 Task: Create Workspace Desktop Applications Workspace description Conduct user research and testing. Workspace type Education
Action: Mouse moved to (480, 102)
Screenshot: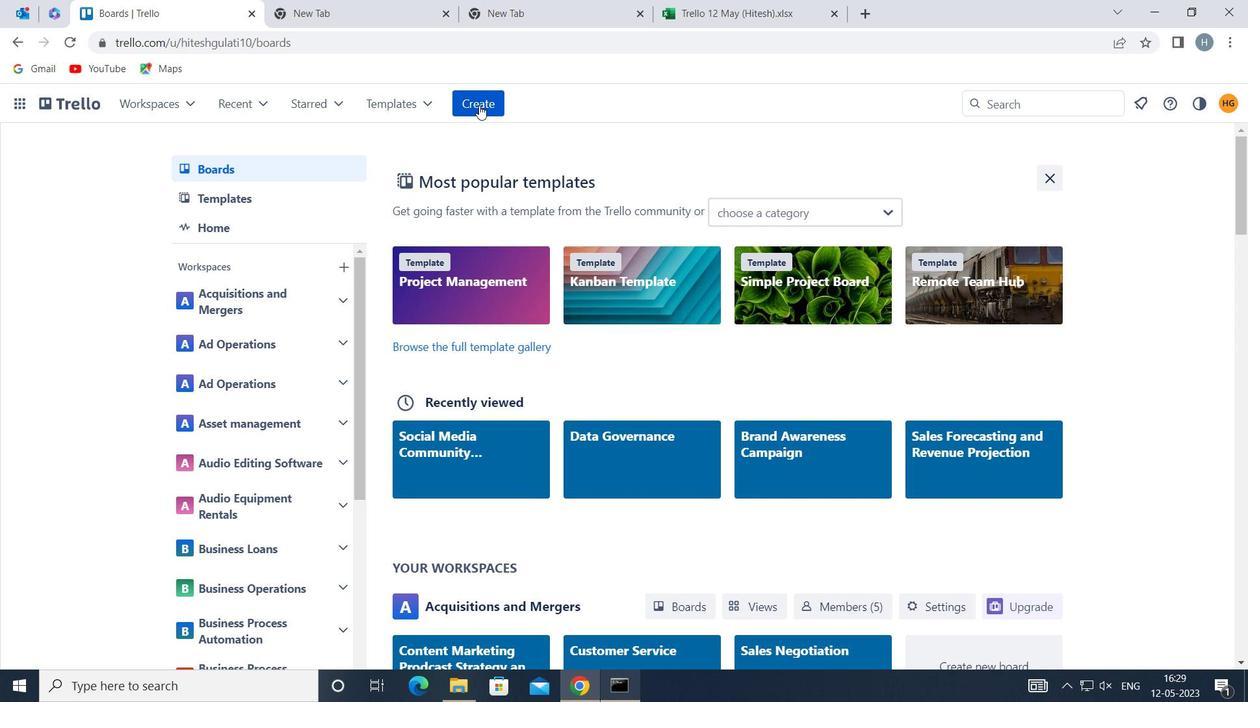 
Action: Mouse pressed left at (480, 102)
Screenshot: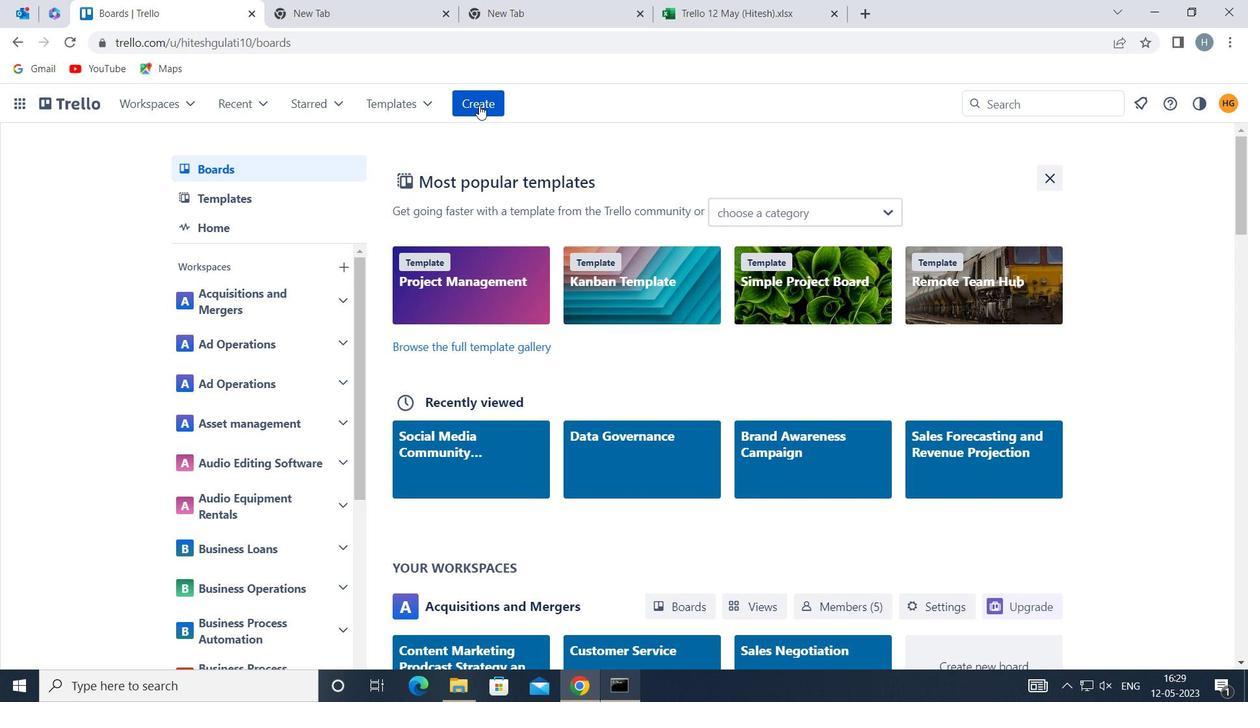 
Action: Mouse moved to (550, 270)
Screenshot: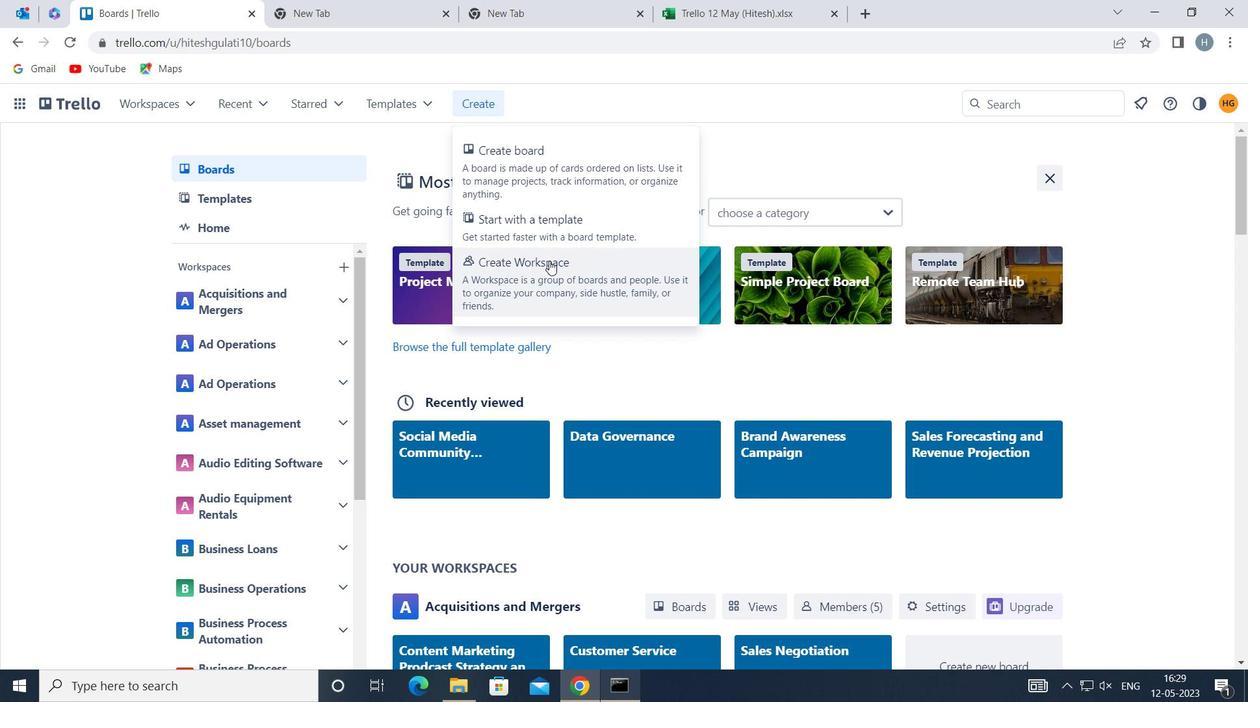 
Action: Mouse pressed left at (550, 270)
Screenshot: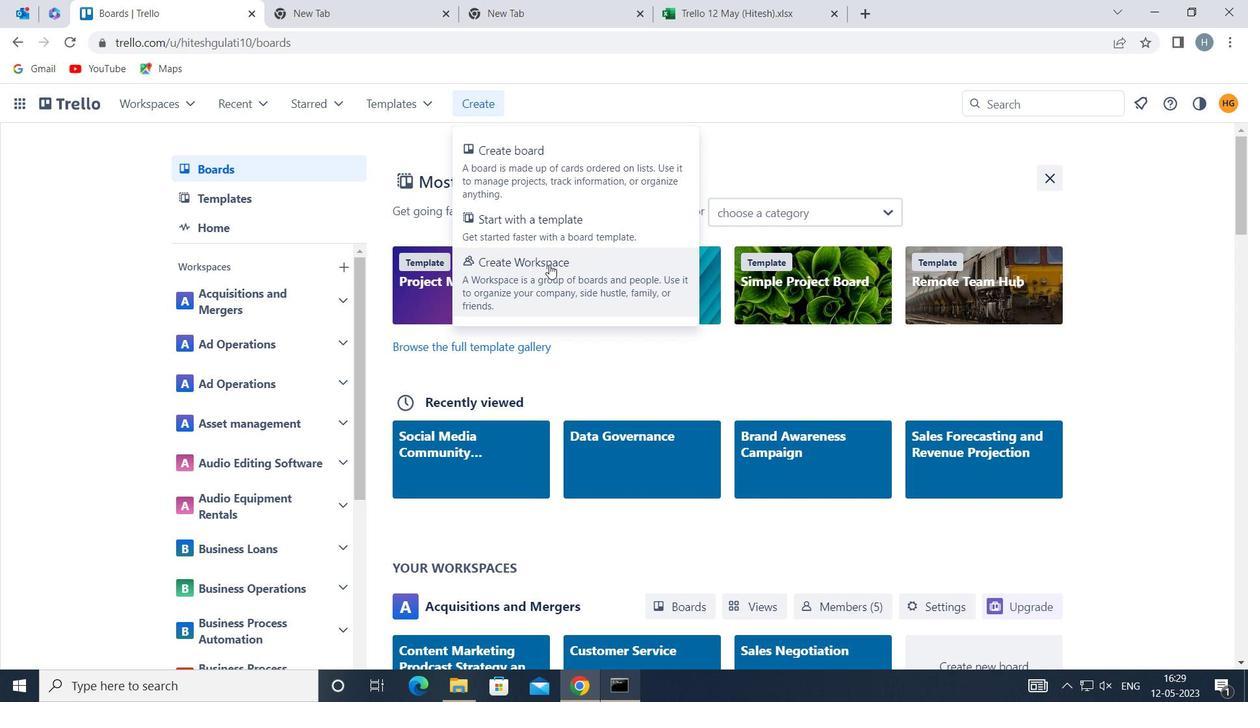 
Action: Mouse moved to (442, 307)
Screenshot: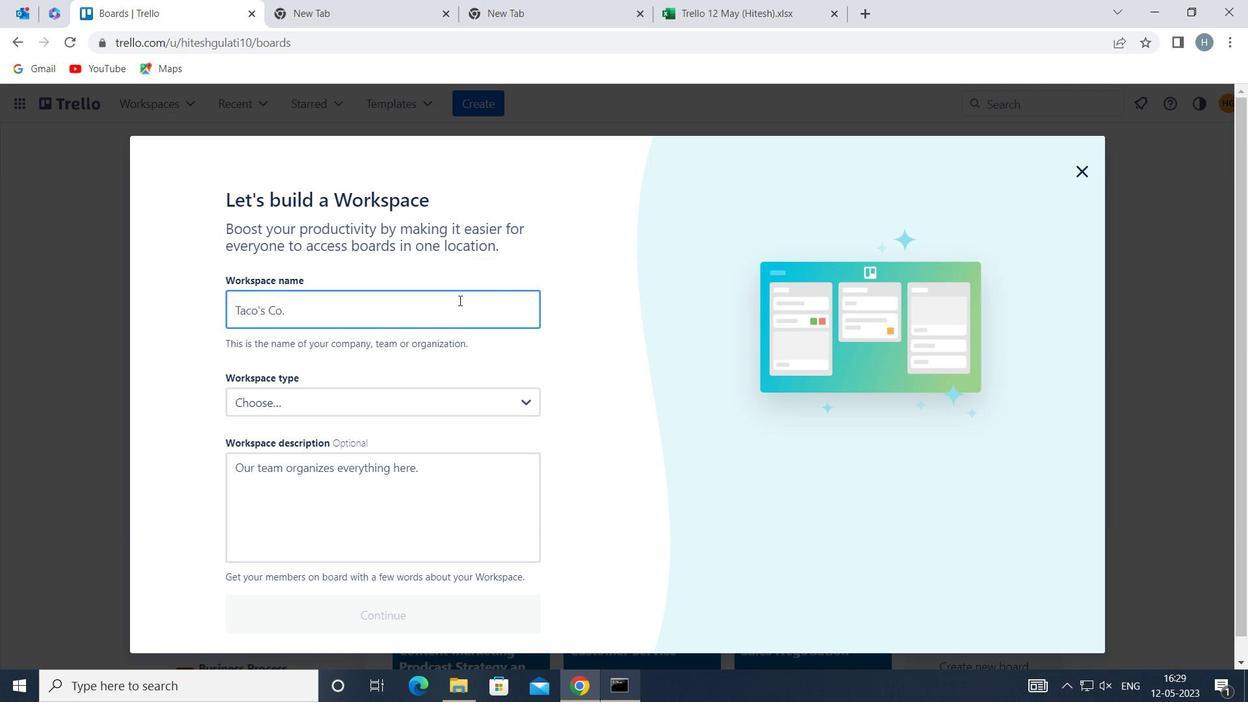 
Action: Mouse pressed left at (442, 307)
Screenshot: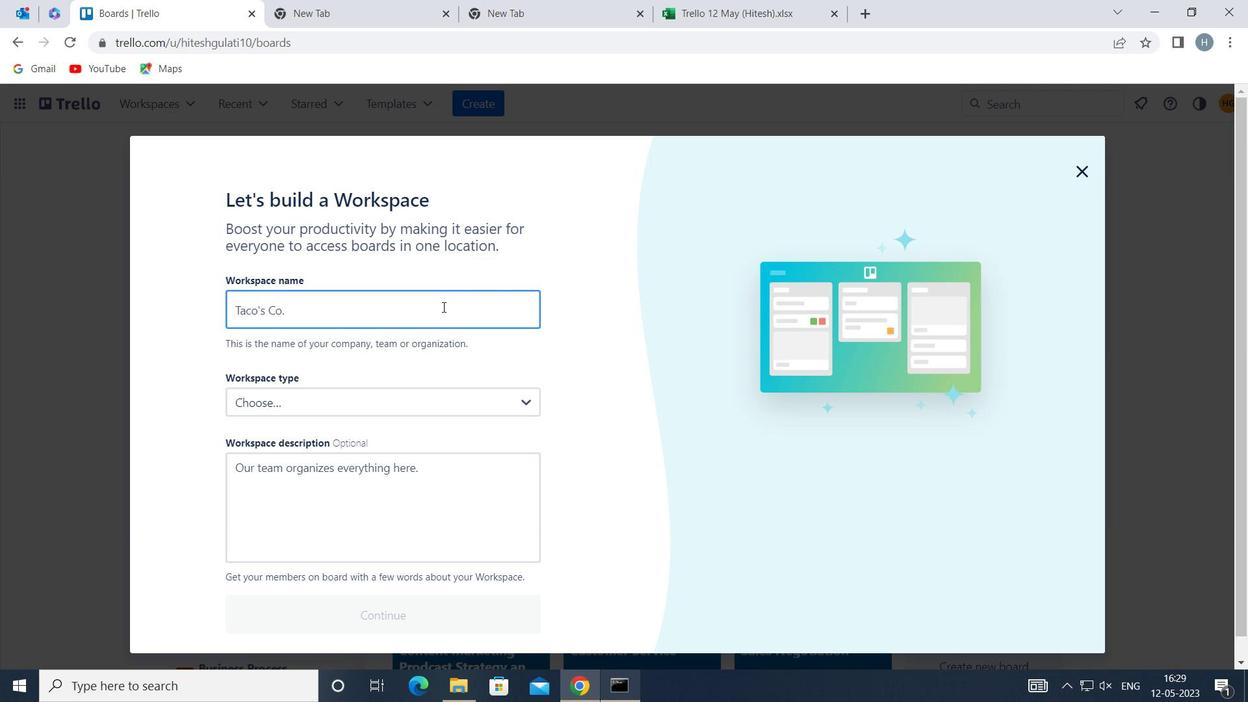
Action: Key pressed <Key.shift>DESKTOP<Key.space><Key.shift>APPLICATIONS
Screenshot: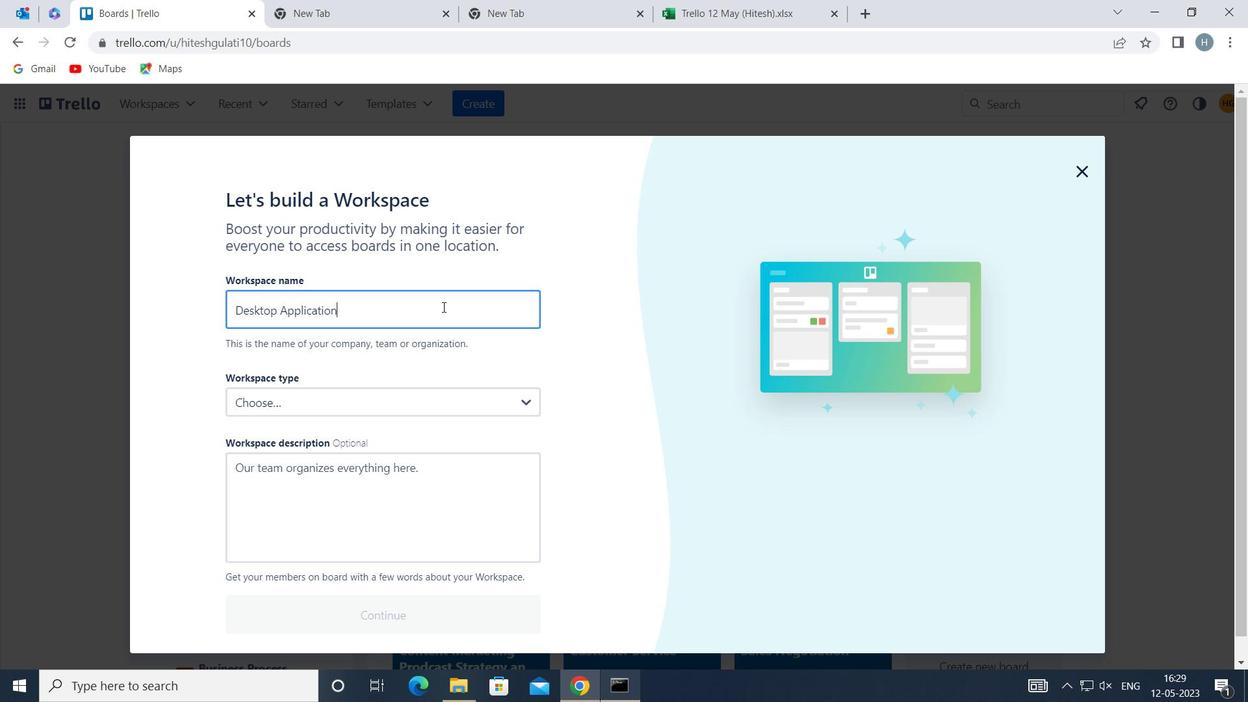 
Action: Mouse moved to (361, 471)
Screenshot: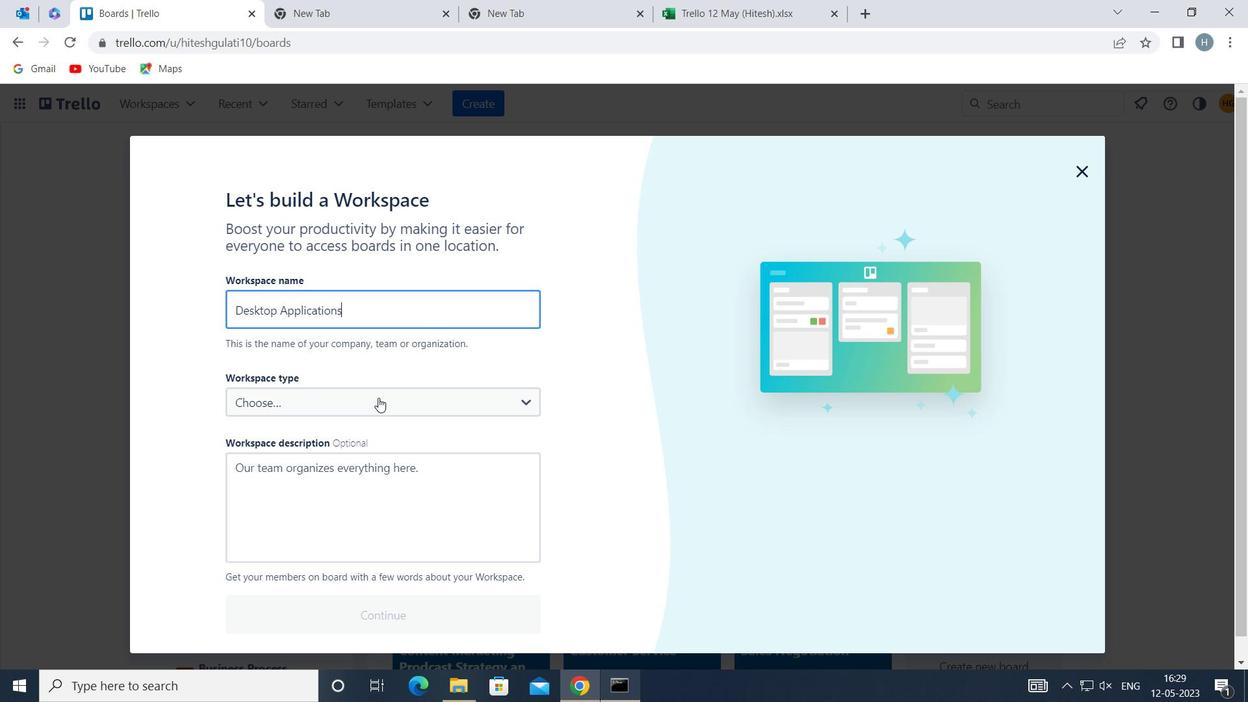 
Action: Mouse pressed left at (361, 471)
Screenshot: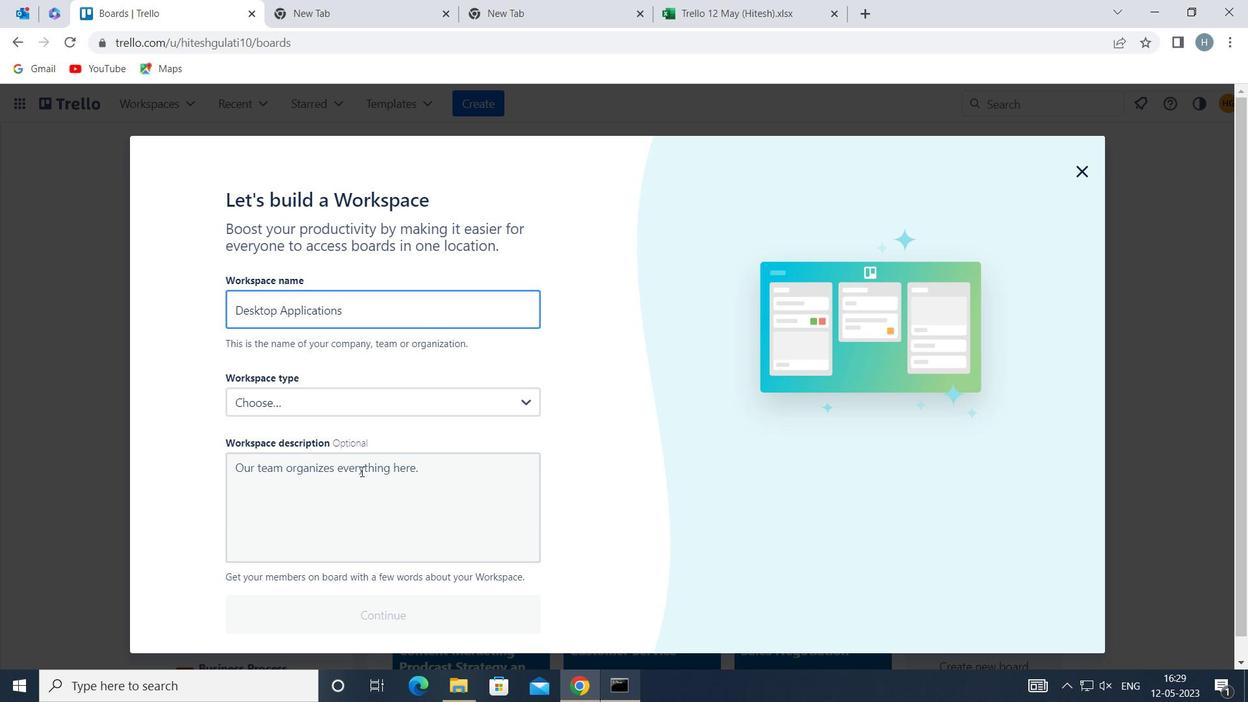 
Action: Key pressed <Key.shift>CONDUCT<Key.space>USER<Key.space>RESEARCH<Key.space>AND<Key.space>TESTING<Key.space>
Screenshot: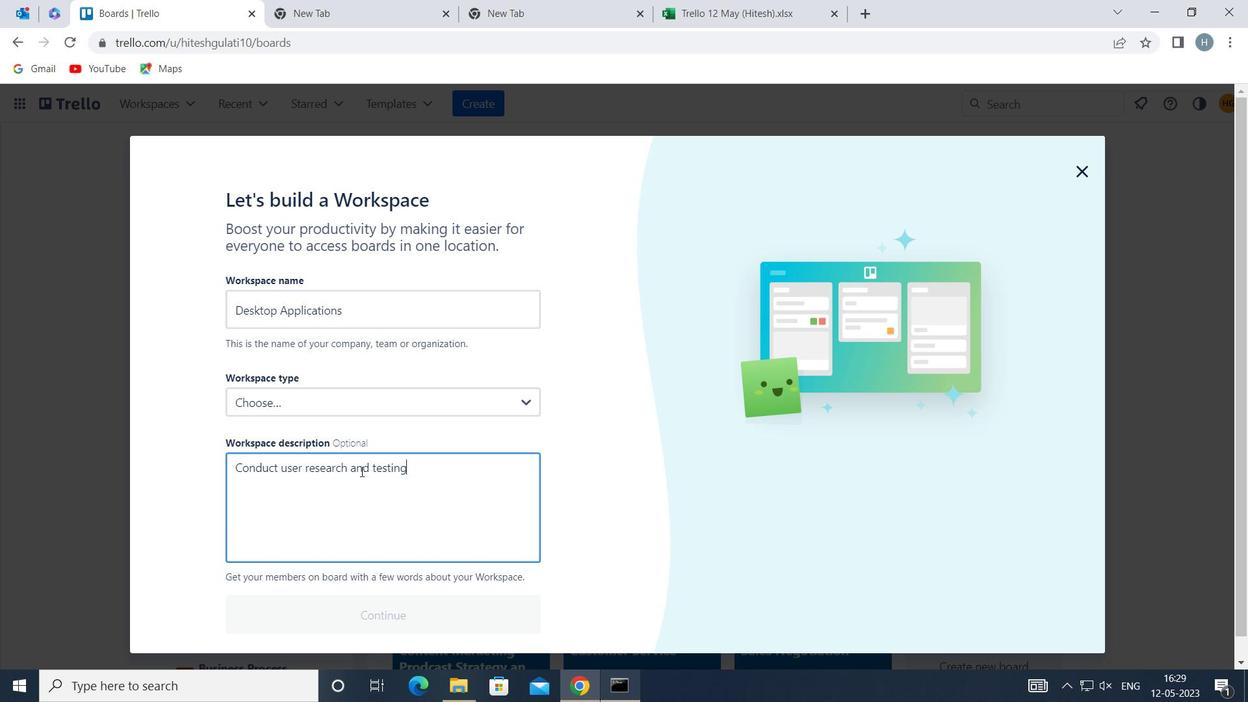 
Action: Mouse moved to (357, 403)
Screenshot: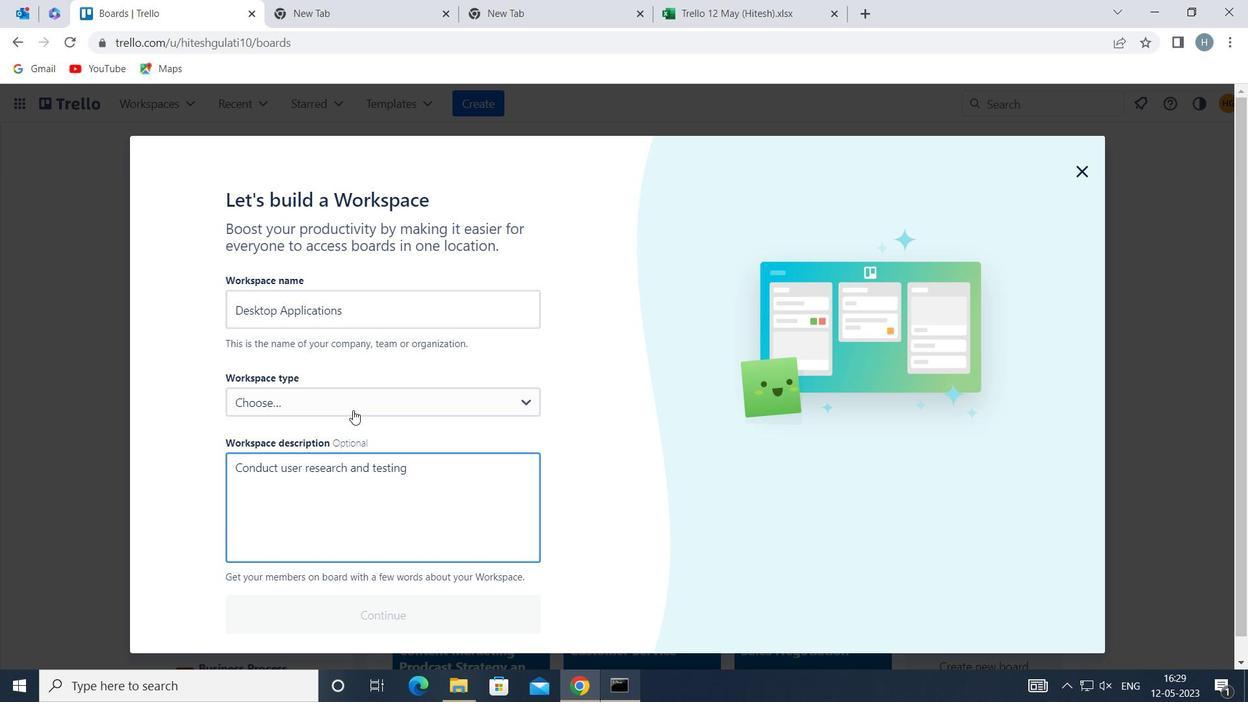 
Action: Mouse pressed left at (357, 403)
Screenshot: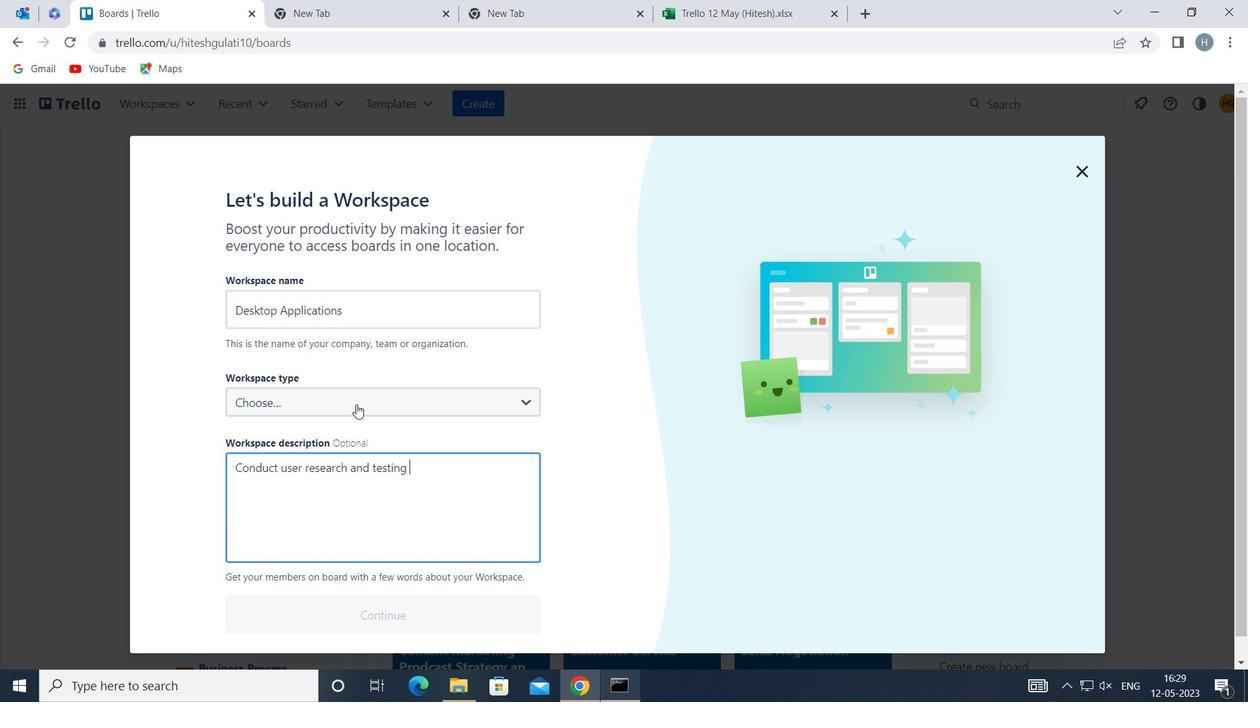 
Action: Mouse moved to (329, 541)
Screenshot: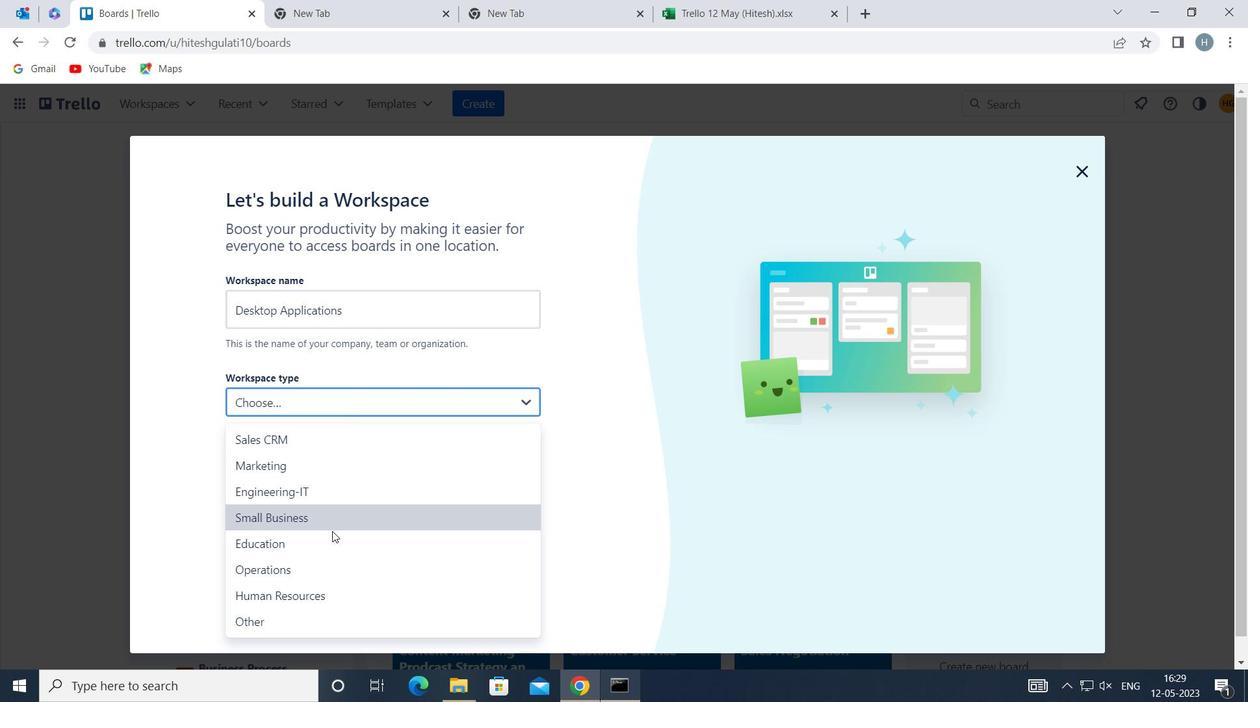 
Action: Mouse pressed left at (329, 541)
Screenshot: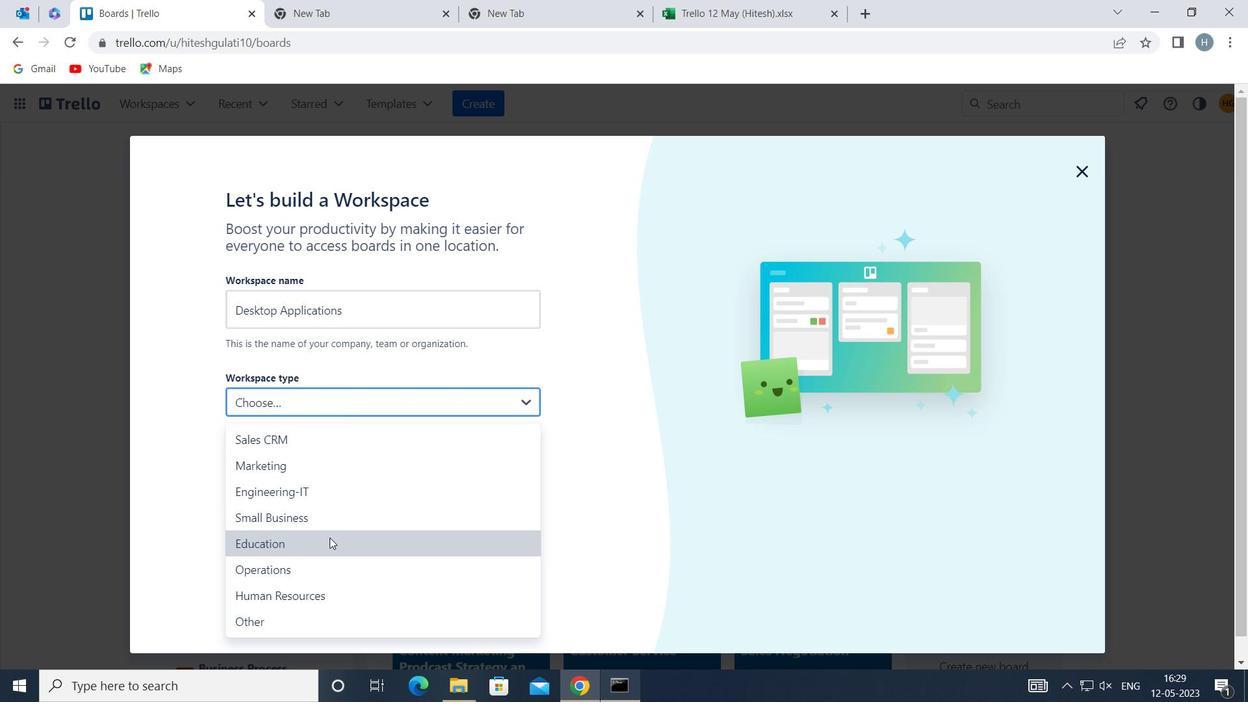 
Action: Mouse moved to (357, 609)
Screenshot: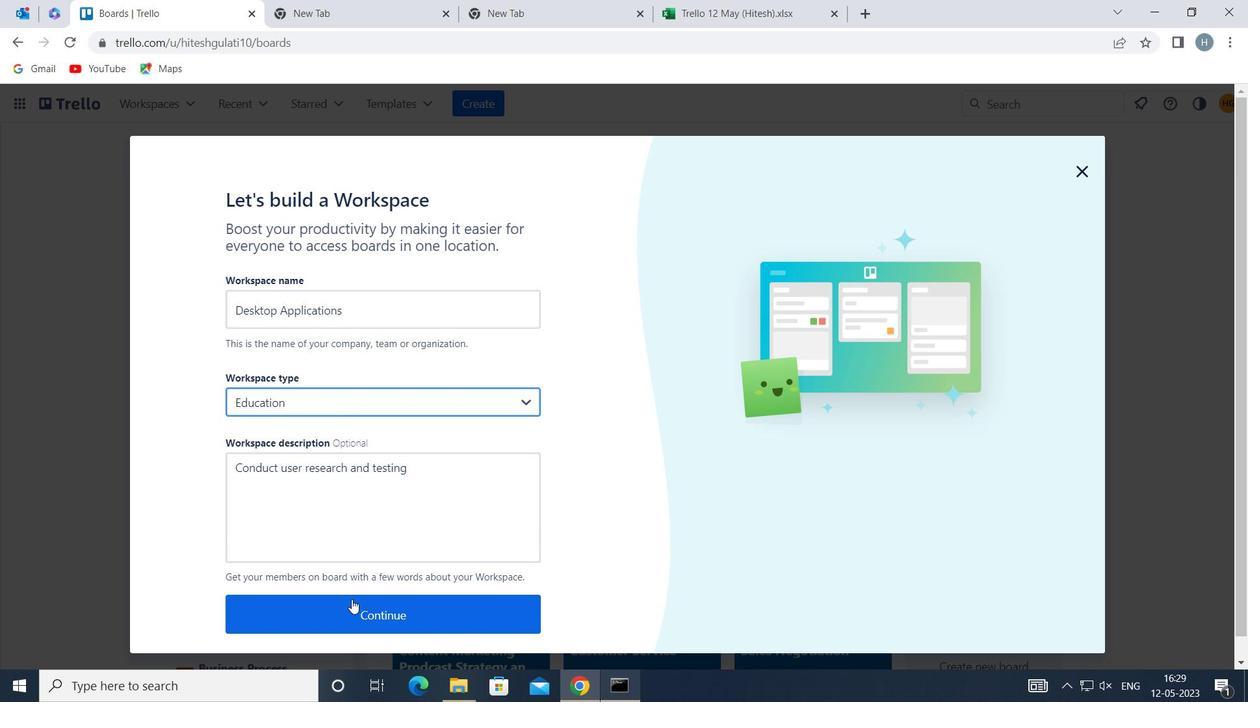 
Action: Mouse pressed left at (357, 609)
Screenshot: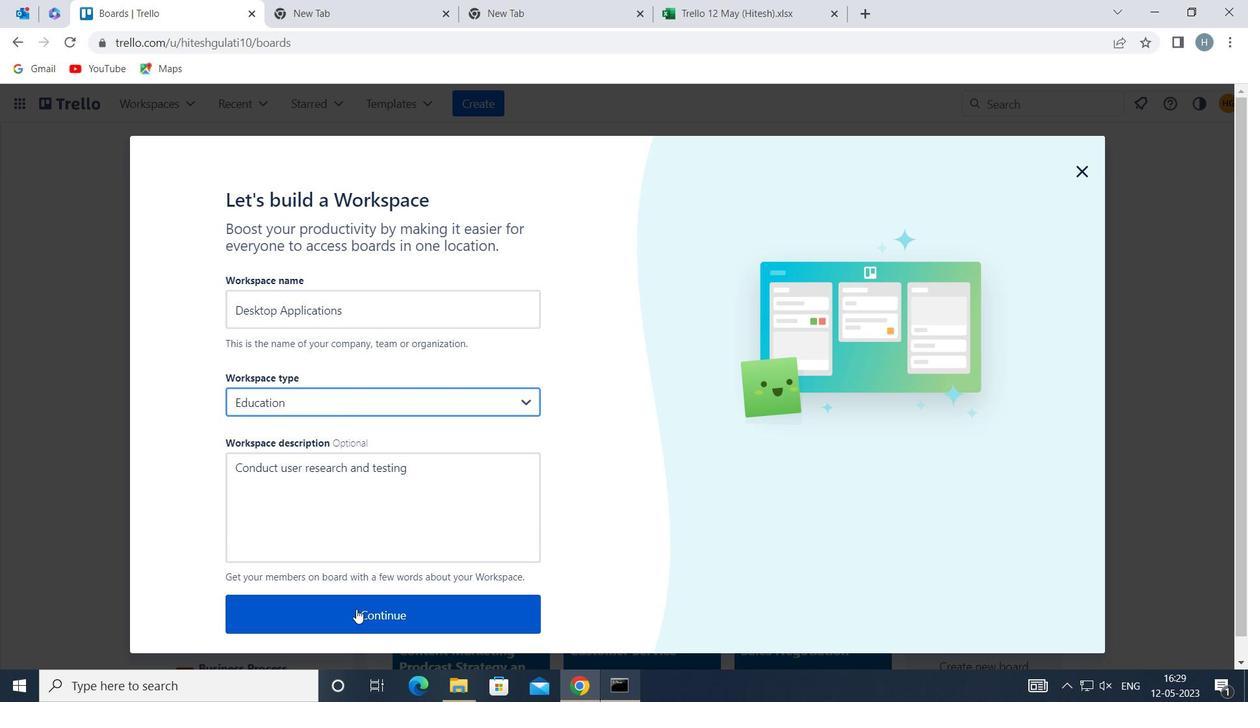 
Action: Mouse moved to (499, 450)
Screenshot: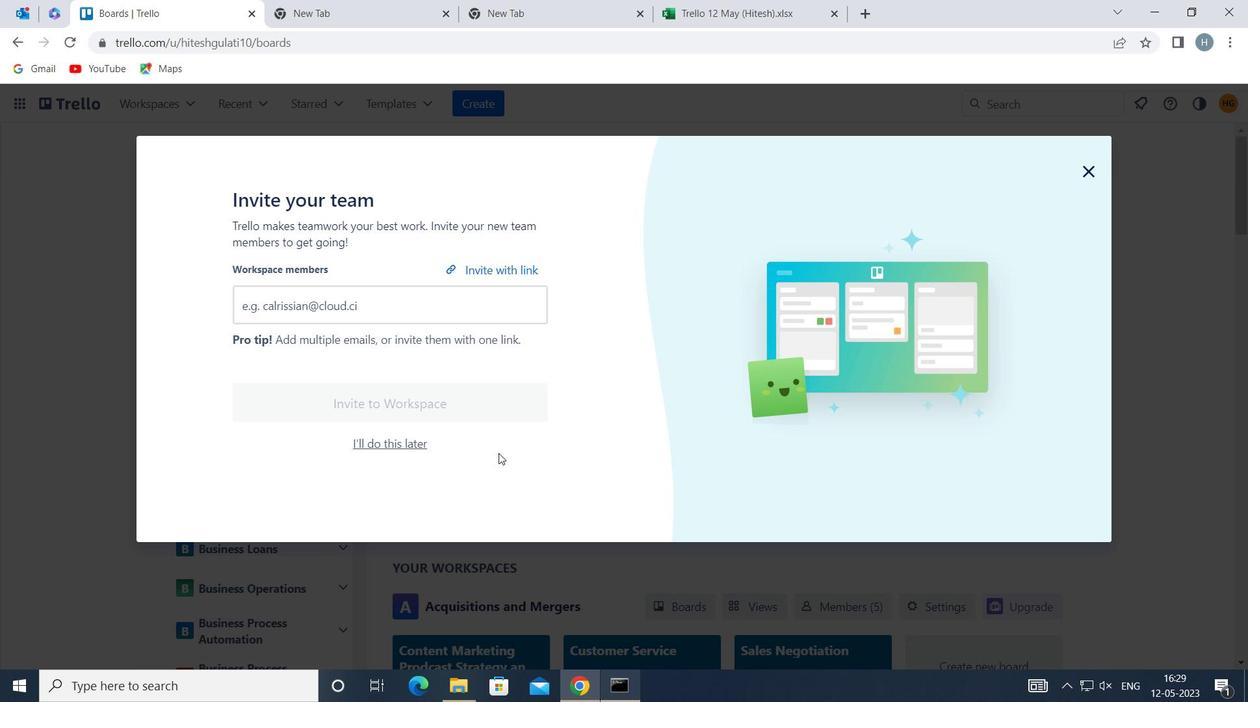 
